 Task: Create a due date automation trigger when advanced on, on the wednesday of the week a card is due add dates without a start date at 11:00 AM.
Action: Mouse moved to (1002, 77)
Screenshot: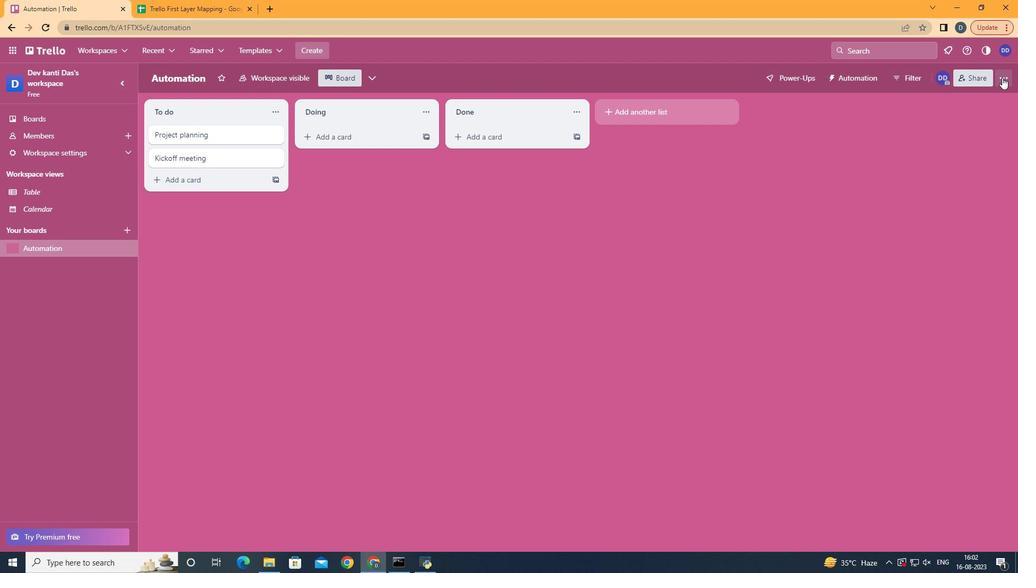 
Action: Mouse pressed left at (1002, 77)
Screenshot: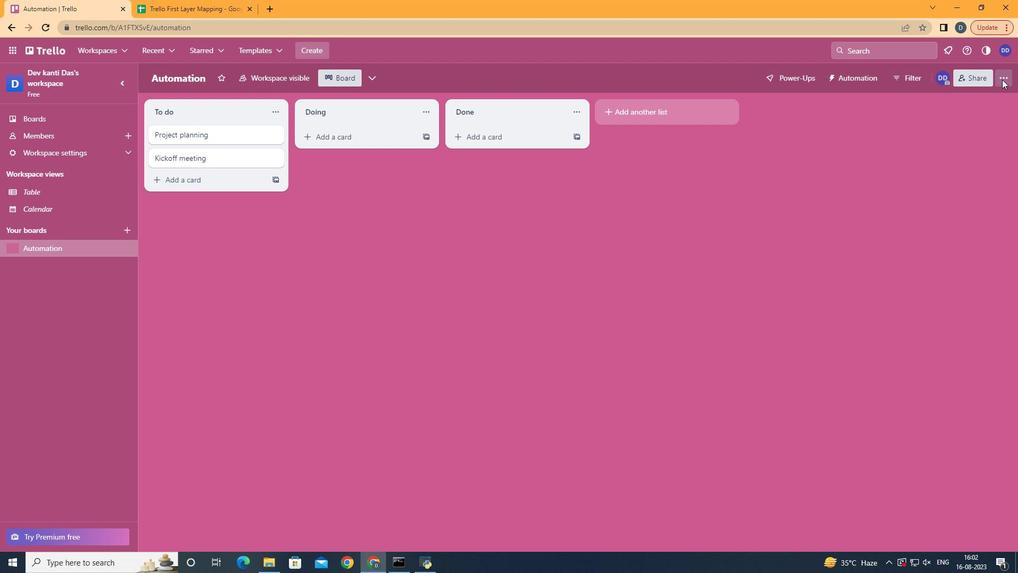 
Action: Mouse moved to (912, 222)
Screenshot: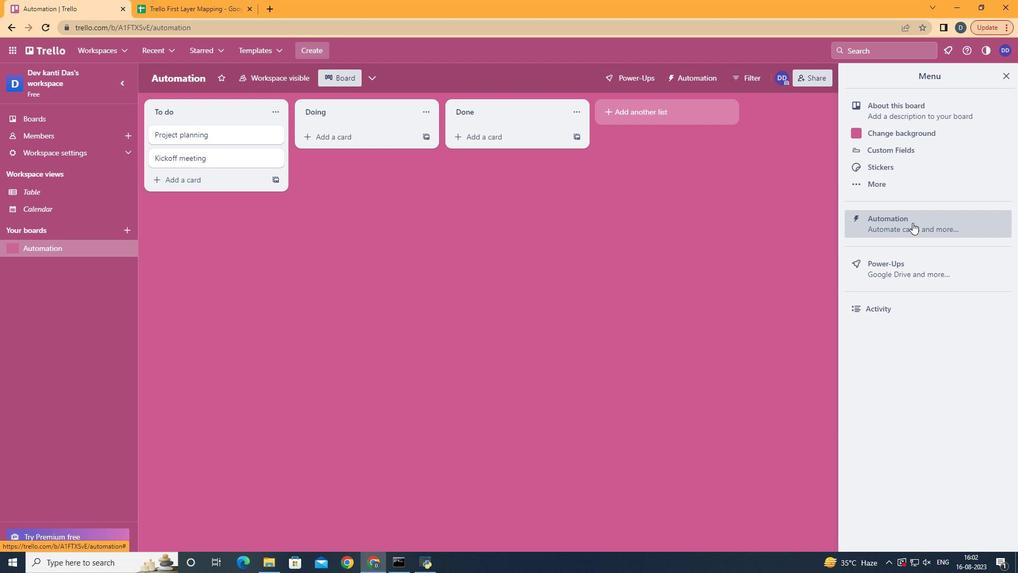 
Action: Mouse pressed left at (912, 222)
Screenshot: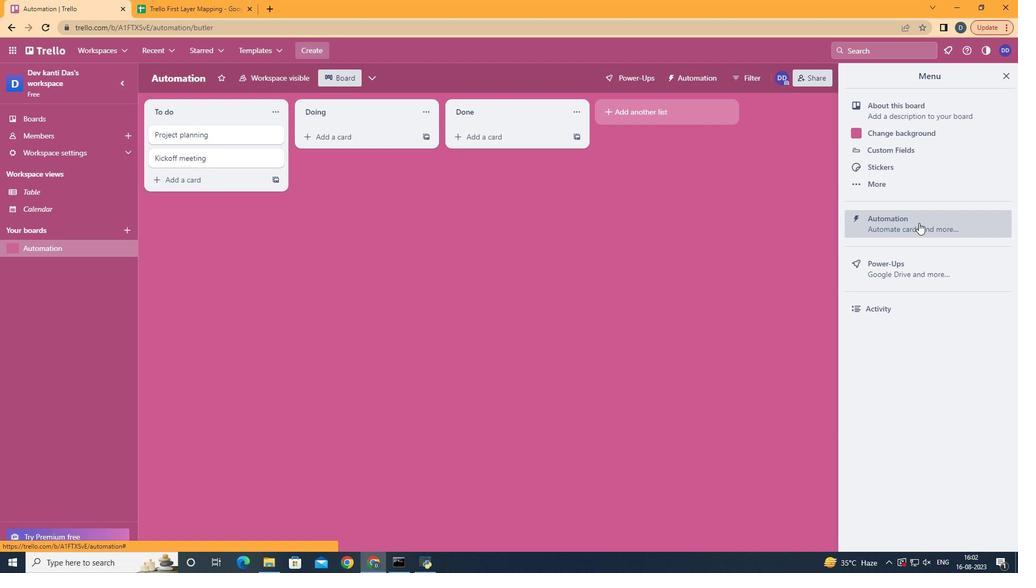 
Action: Mouse moved to (186, 209)
Screenshot: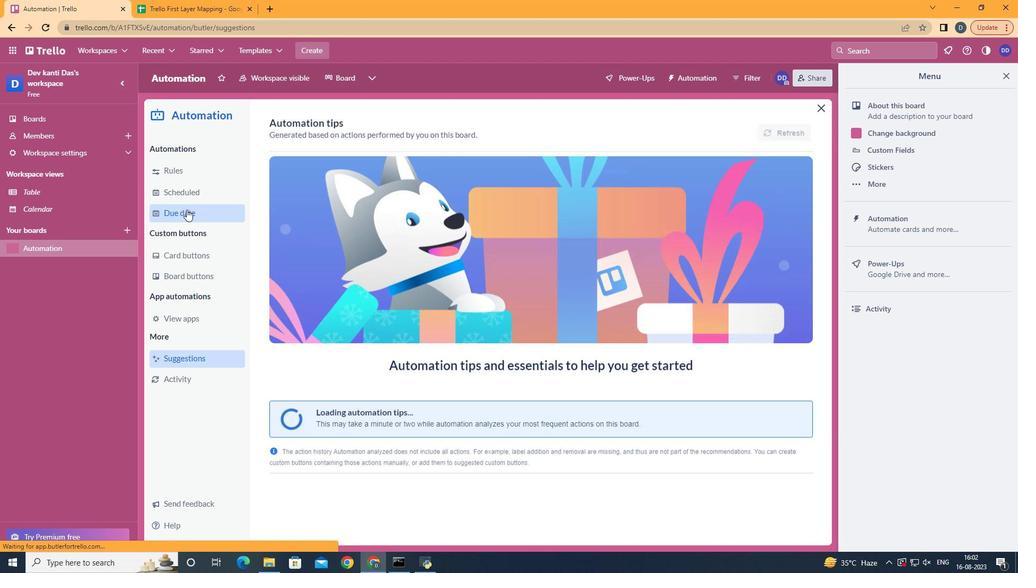 
Action: Mouse pressed left at (186, 209)
Screenshot: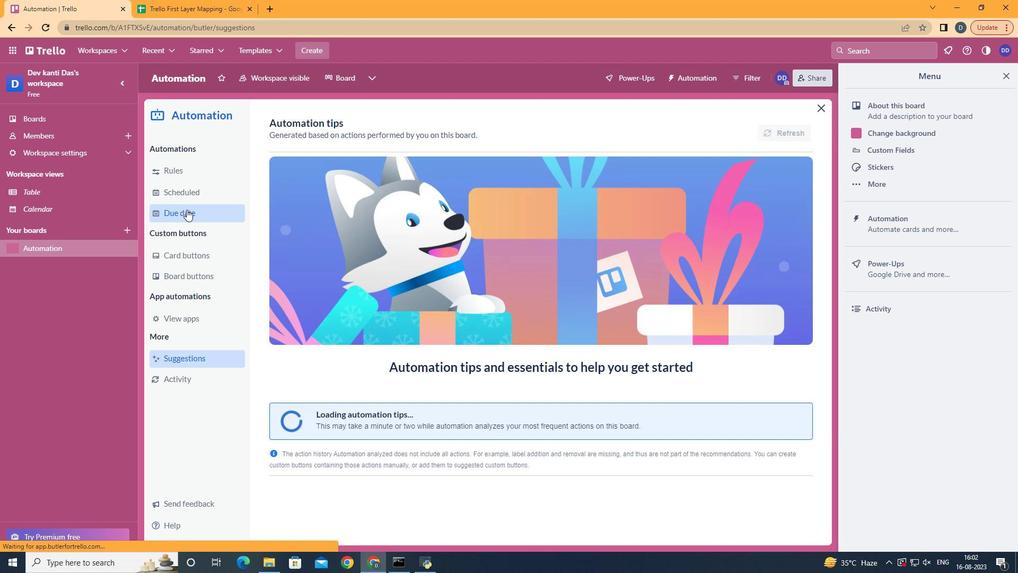 
Action: Mouse moved to (756, 123)
Screenshot: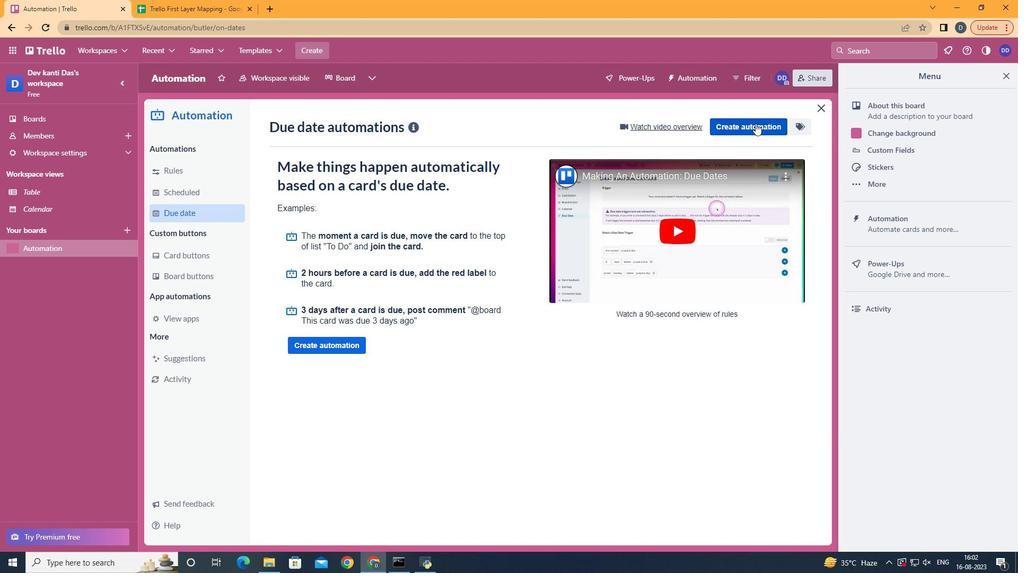 
Action: Mouse pressed left at (756, 123)
Screenshot: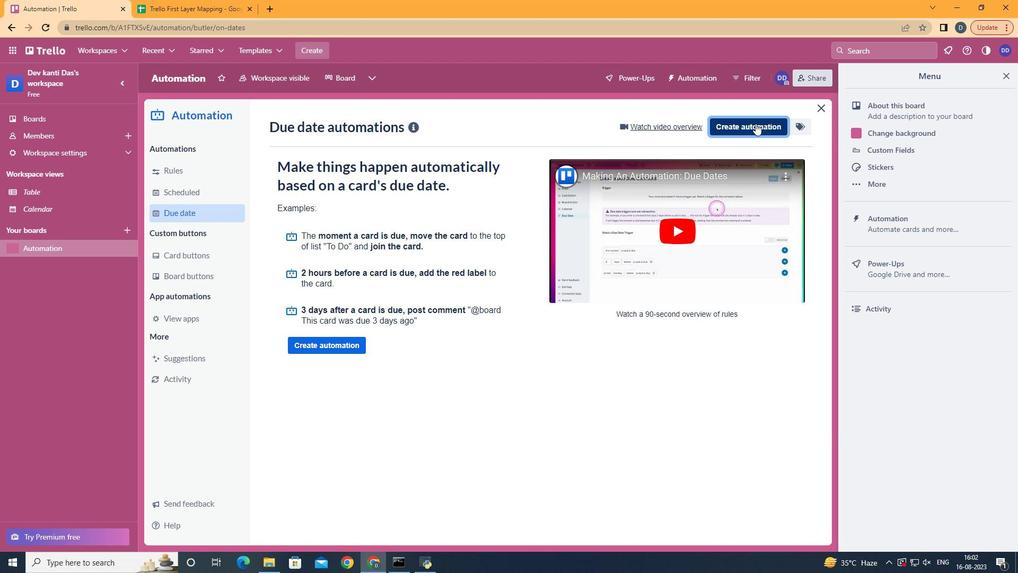 
Action: Mouse moved to (492, 214)
Screenshot: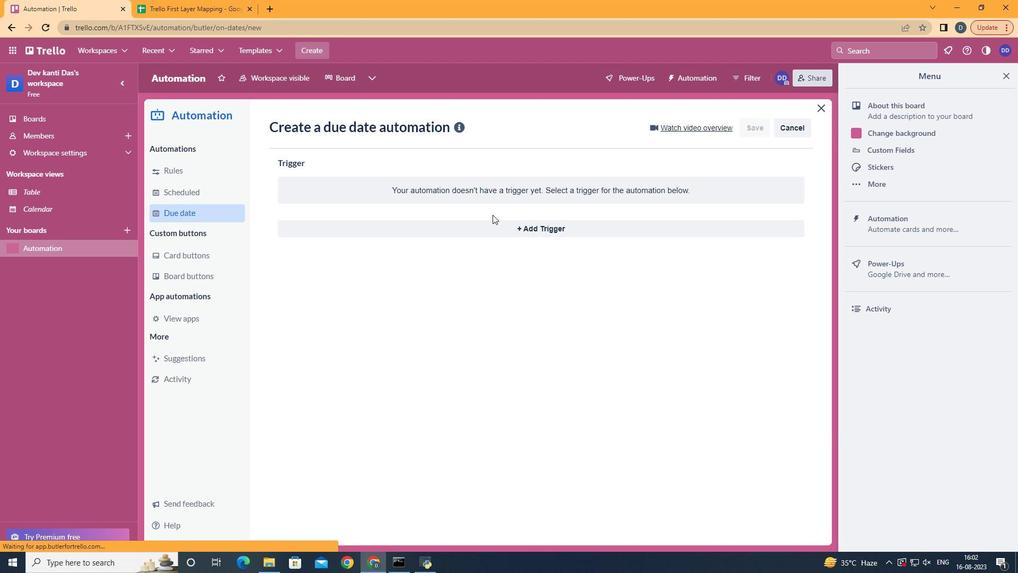 
Action: Mouse pressed left at (492, 214)
Screenshot: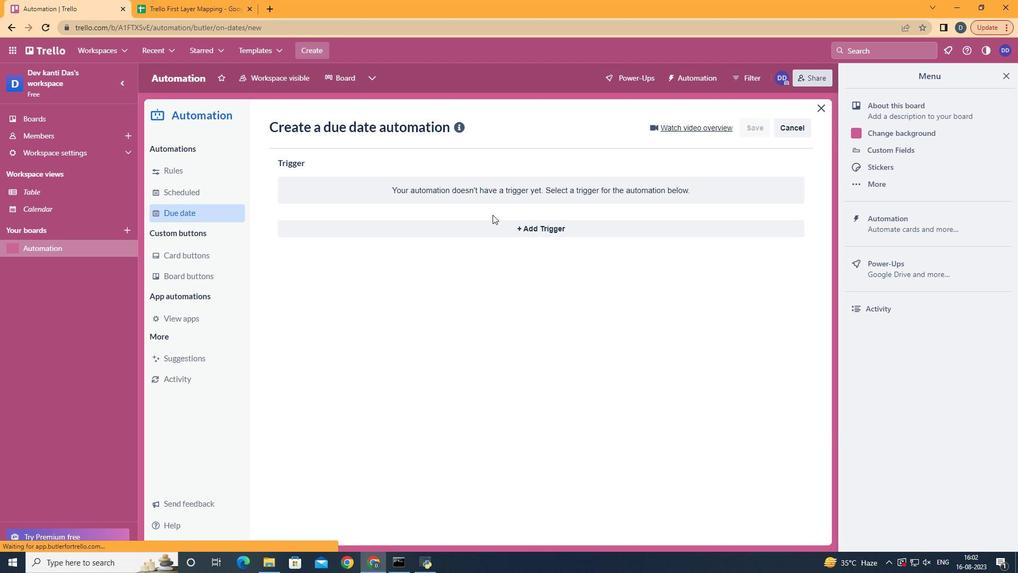 
Action: Mouse moved to (492, 224)
Screenshot: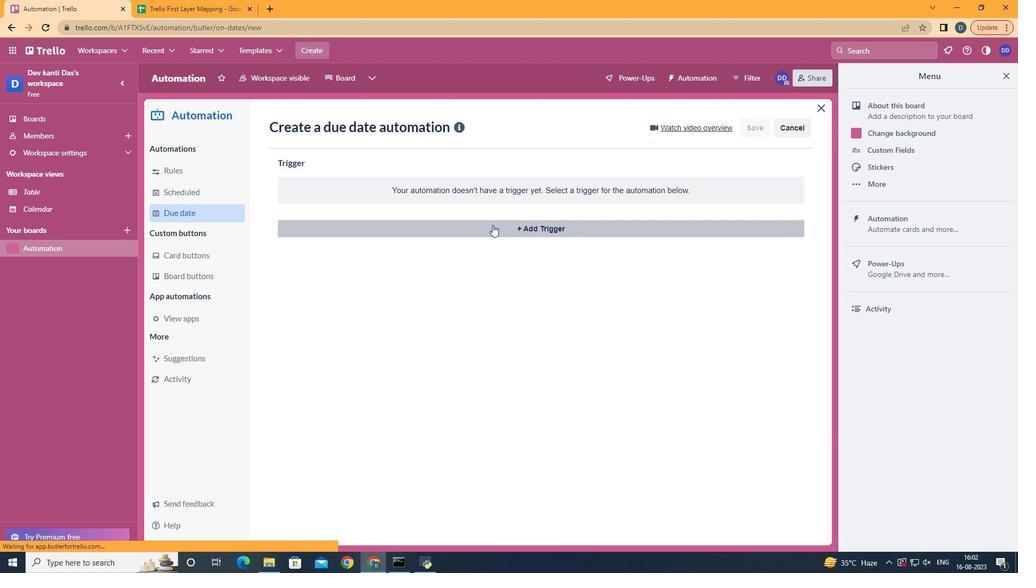 
Action: Mouse pressed left at (492, 224)
Screenshot: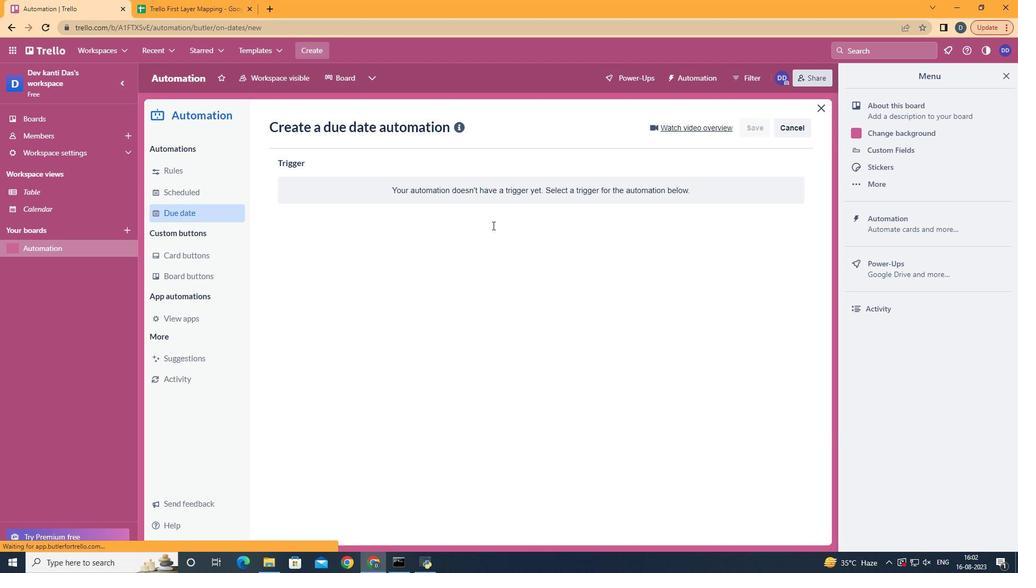
Action: Mouse moved to (349, 319)
Screenshot: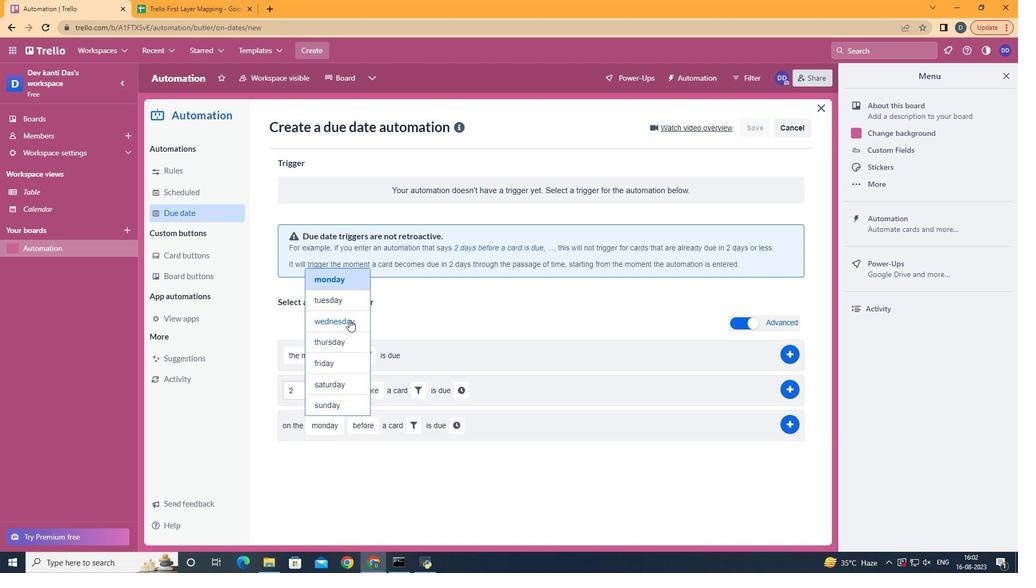 
Action: Mouse pressed left at (349, 319)
Screenshot: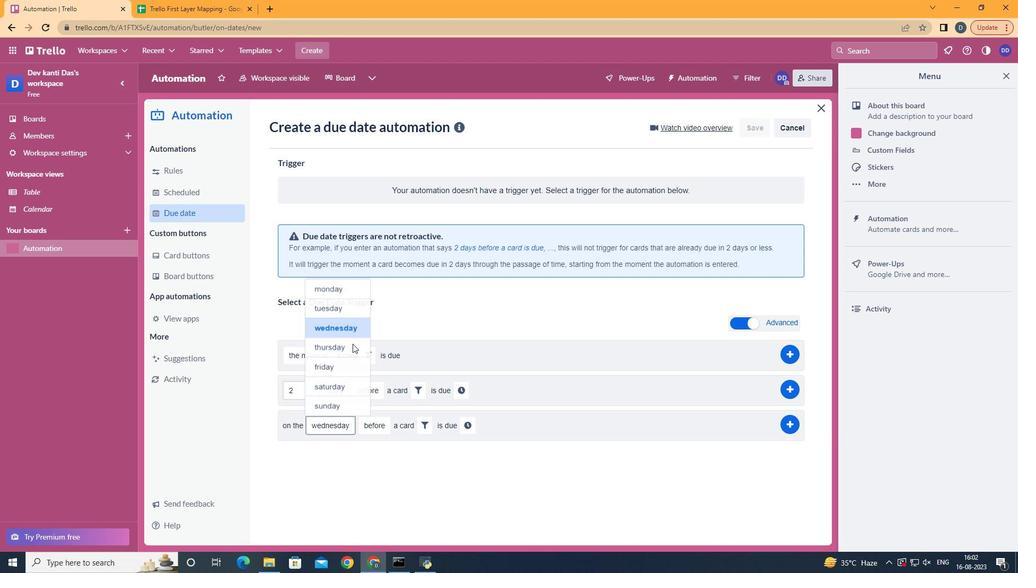 
Action: Mouse moved to (393, 484)
Screenshot: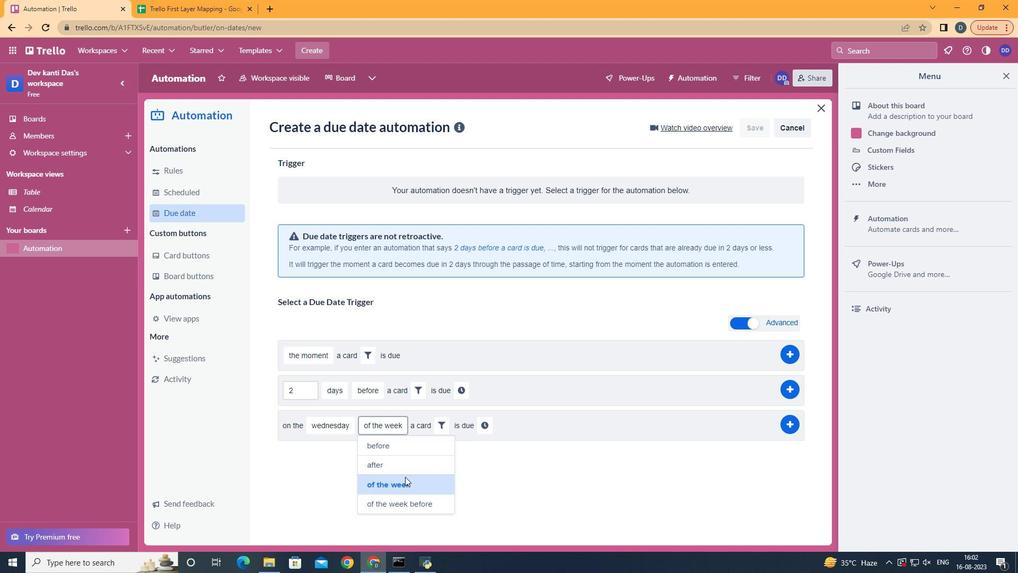 
Action: Mouse pressed left at (393, 484)
Screenshot: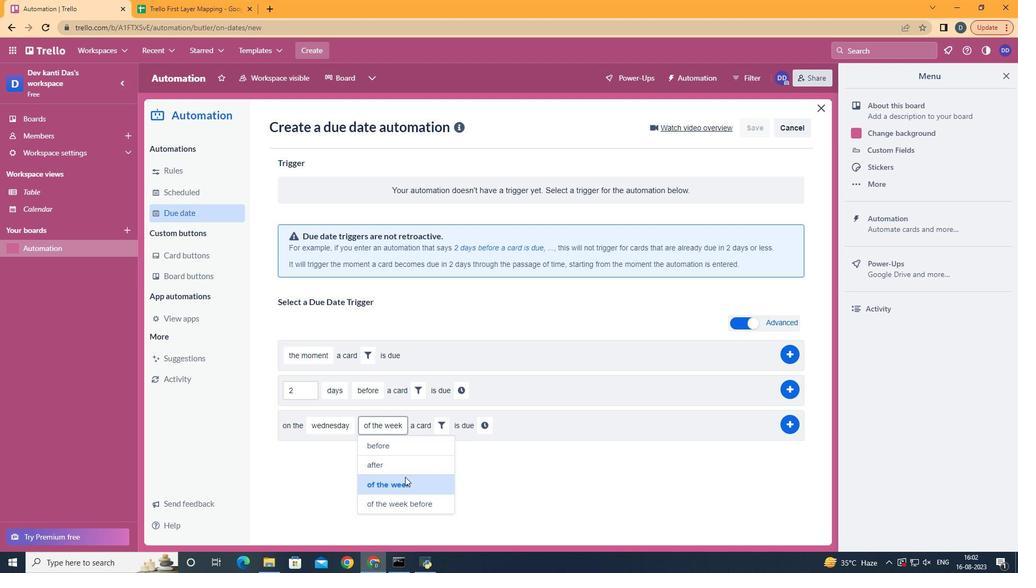 
Action: Mouse moved to (447, 429)
Screenshot: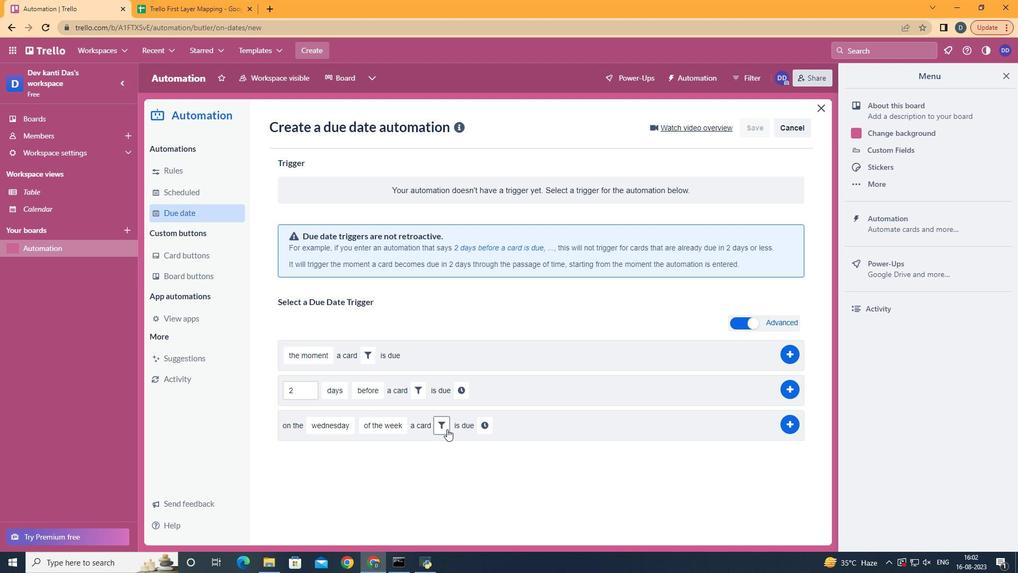 
Action: Mouse pressed left at (447, 429)
Screenshot: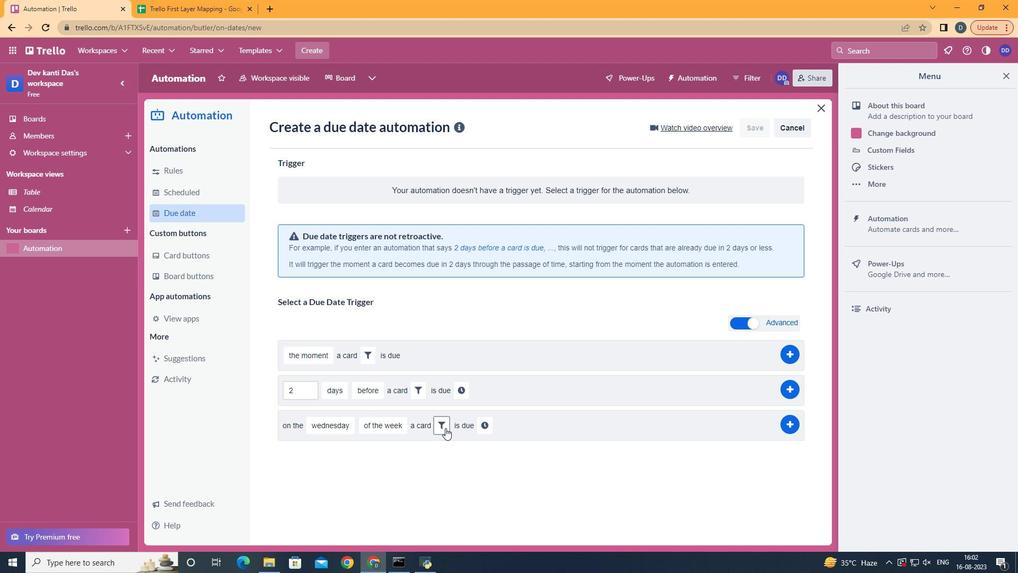 
Action: Mouse moved to (495, 456)
Screenshot: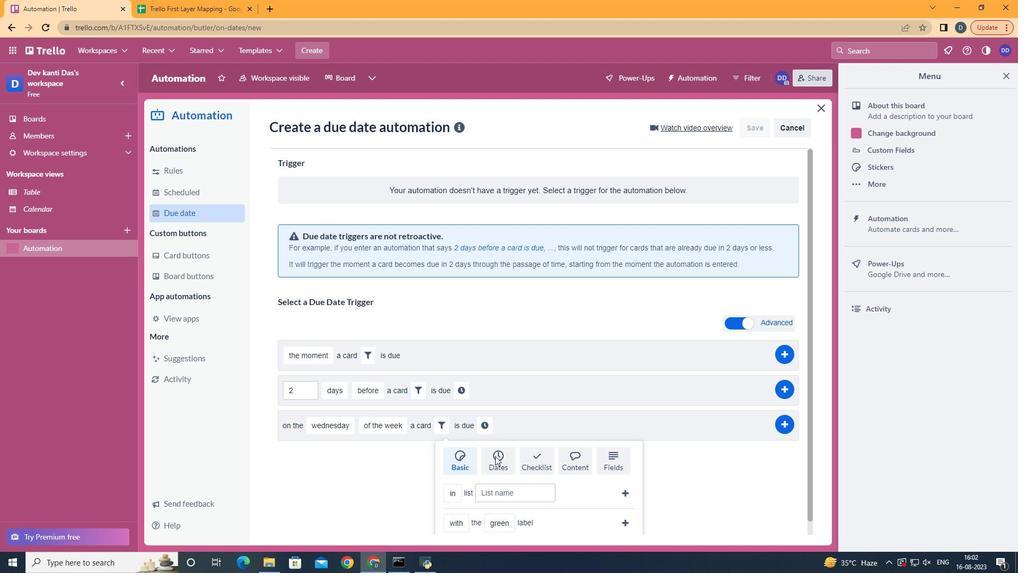 
Action: Mouse pressed left at (495, 456)
Screenshot: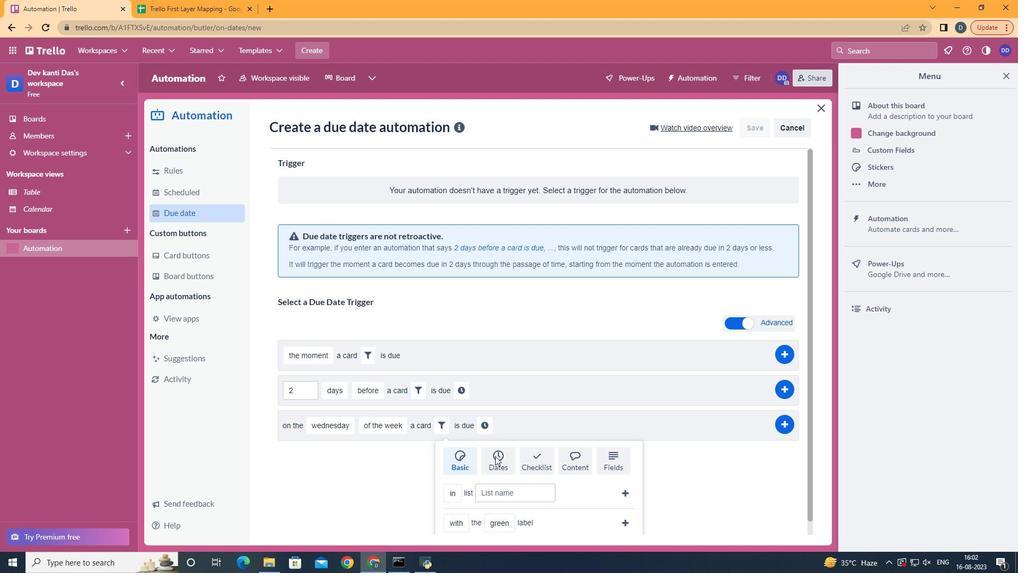 
Action: Mouse moved to (496, 456)
Screenshot: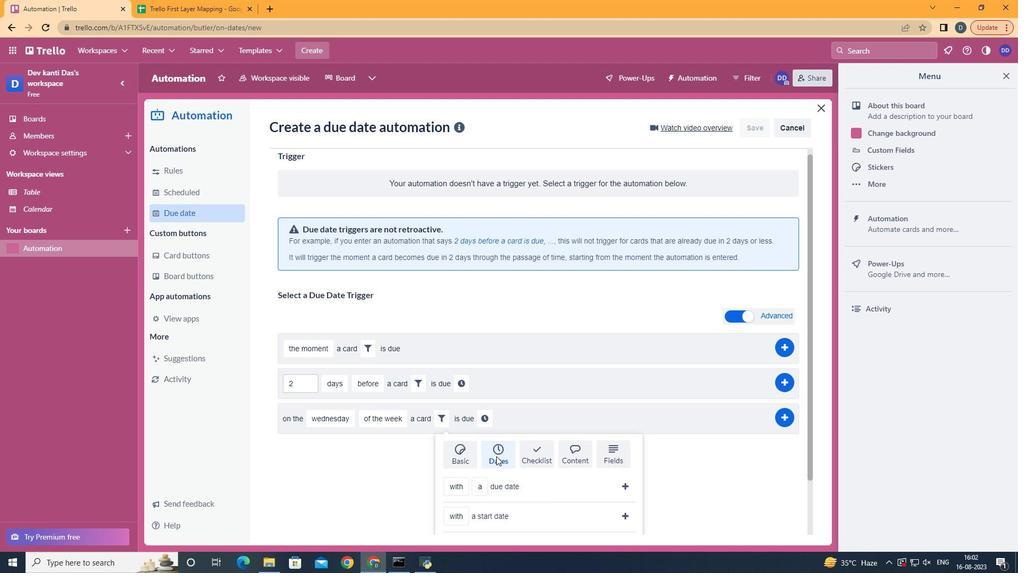 
Action: Mouse scrolled (496, 455) with delta (0, 0)
Screenshot: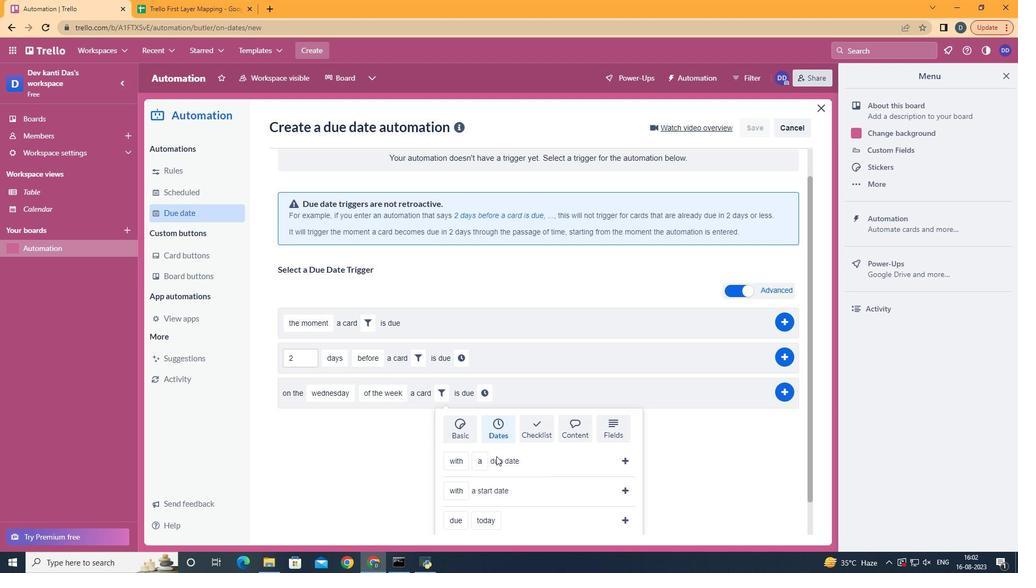 
Action: Mouse scrolled (496, 455) with delta (0, 0)
Screenshot: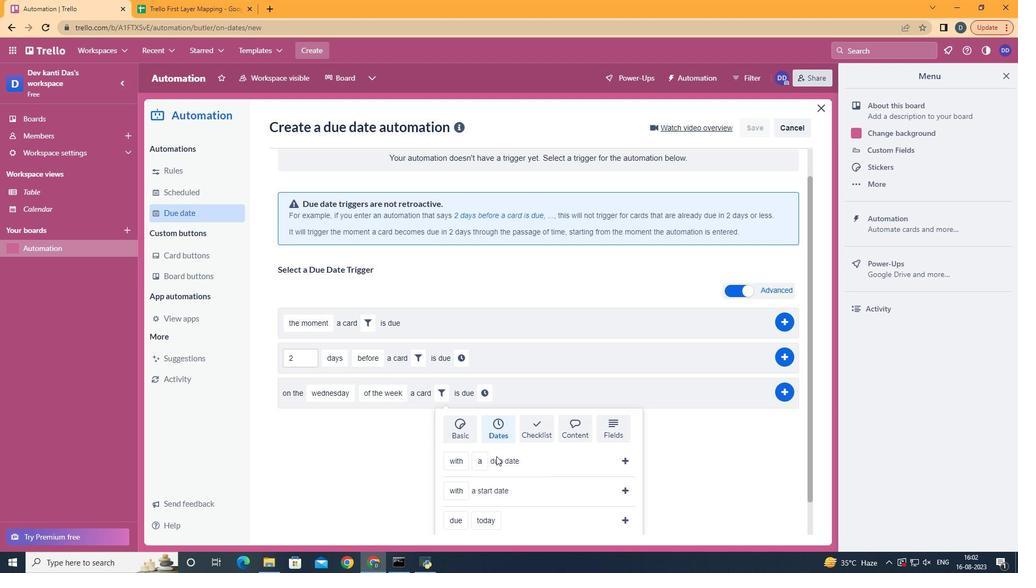 
Action: Mouse scrolled (496, 455) with delta (0, 0)
Screenshot: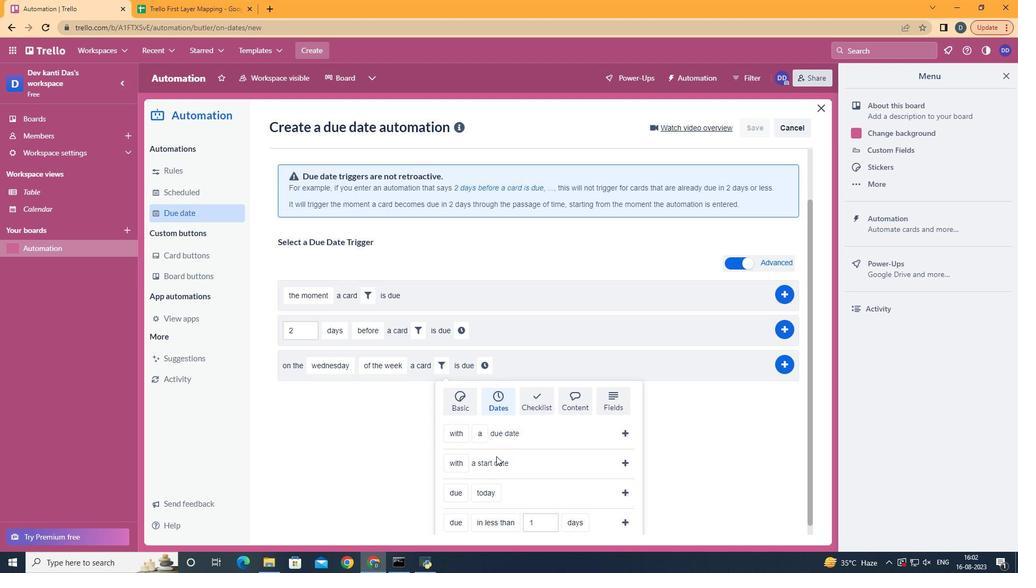 
Action: Mouse moved to (462, 488)
Screenshot: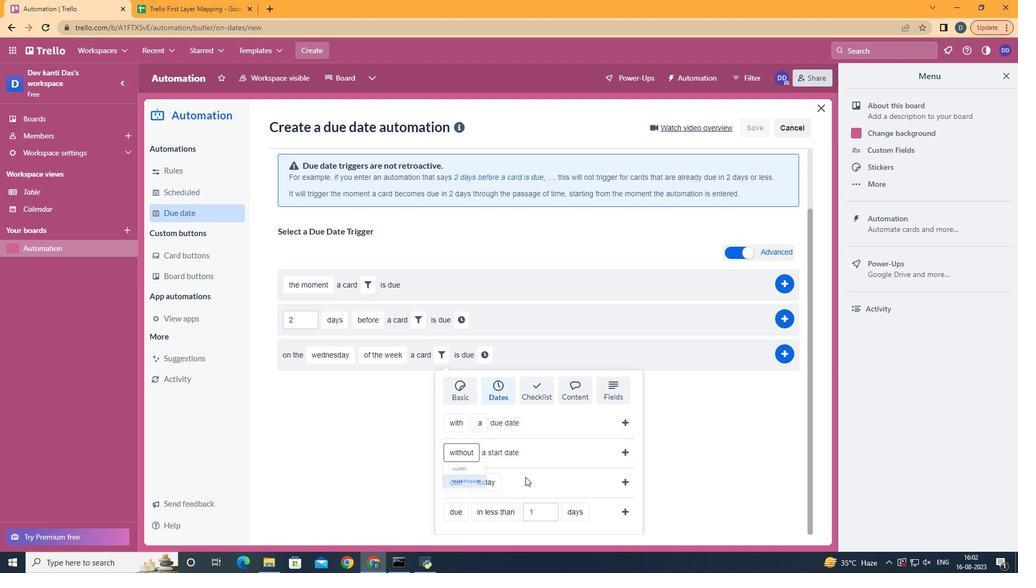 
Action: Mouse pressed left at (462, 488)
Screenshot: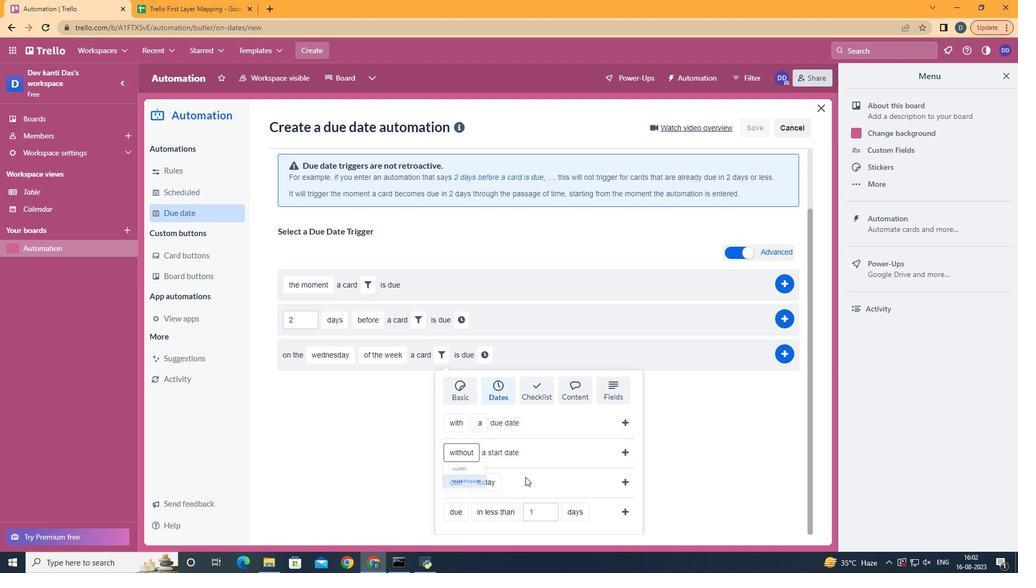 
Action: Mouse moved to (627, 454)
Screenshot: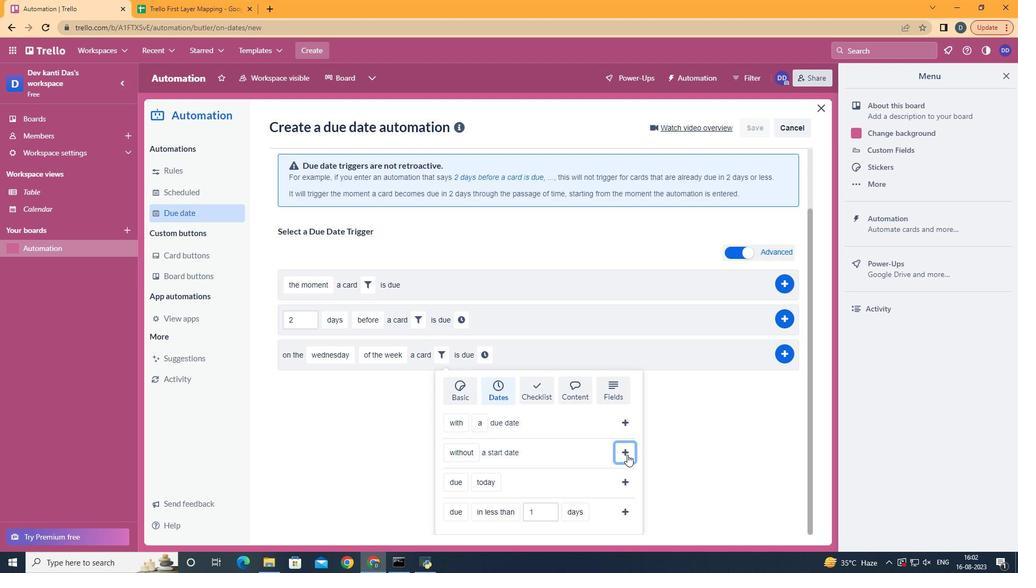 
Action: Mouse pressed left at (627, 454)
Screenshot: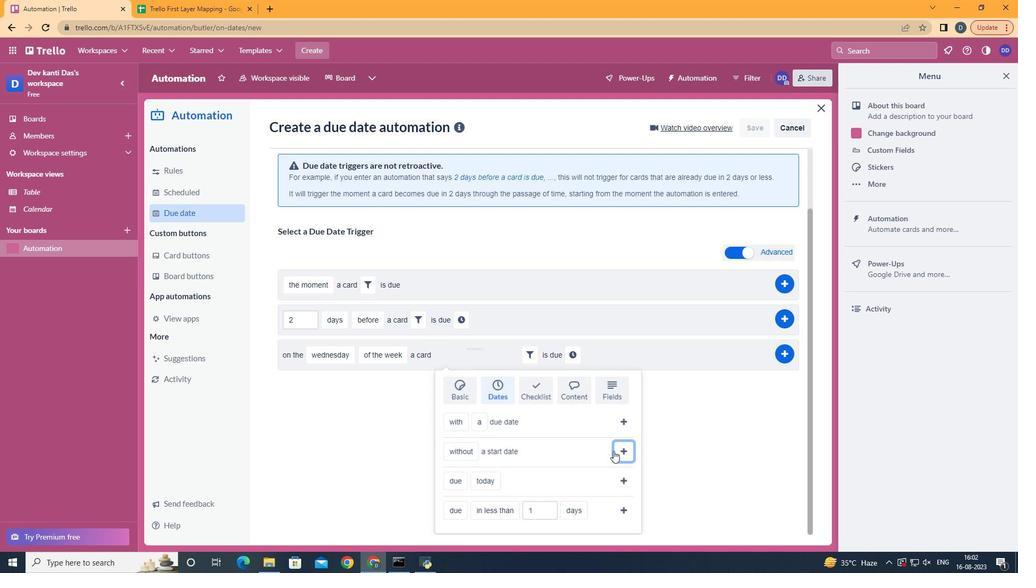 
Action: Mouse moved to (576, 423)
Screenshot: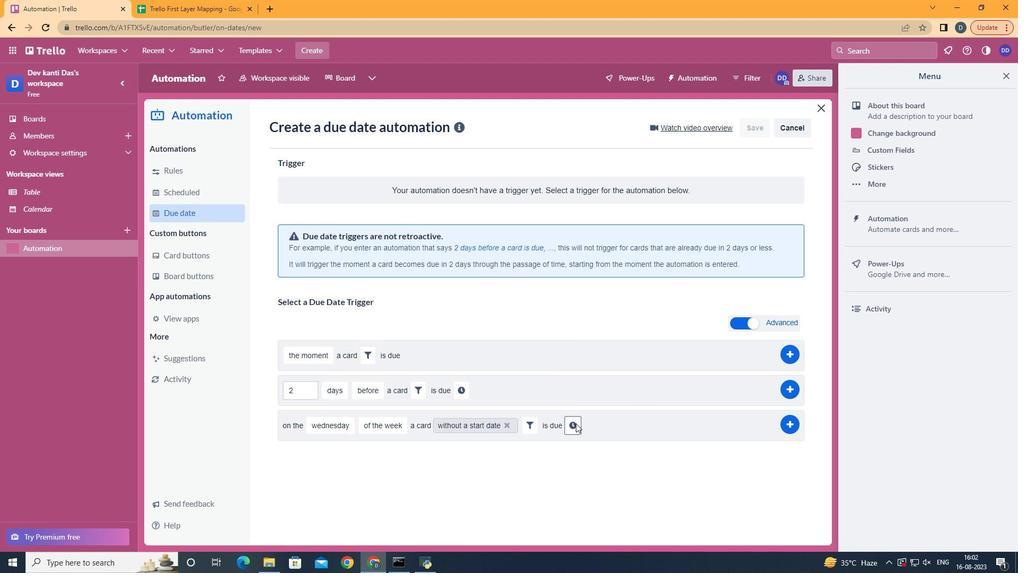
Action: Mouse pressed left at (576, 423)
Screenshot: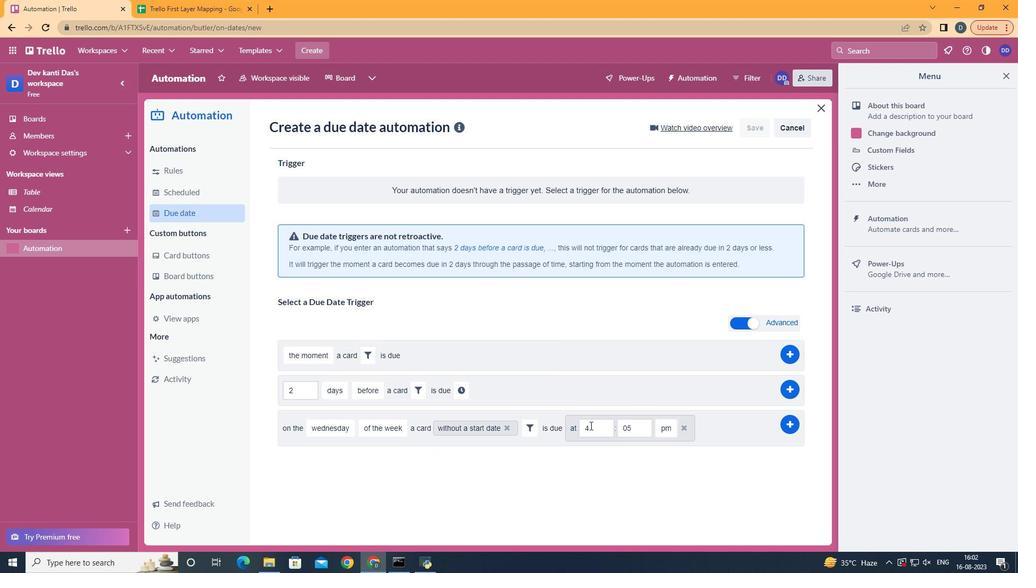 
Action: Mouse moved to (591, 425)
Screenshot: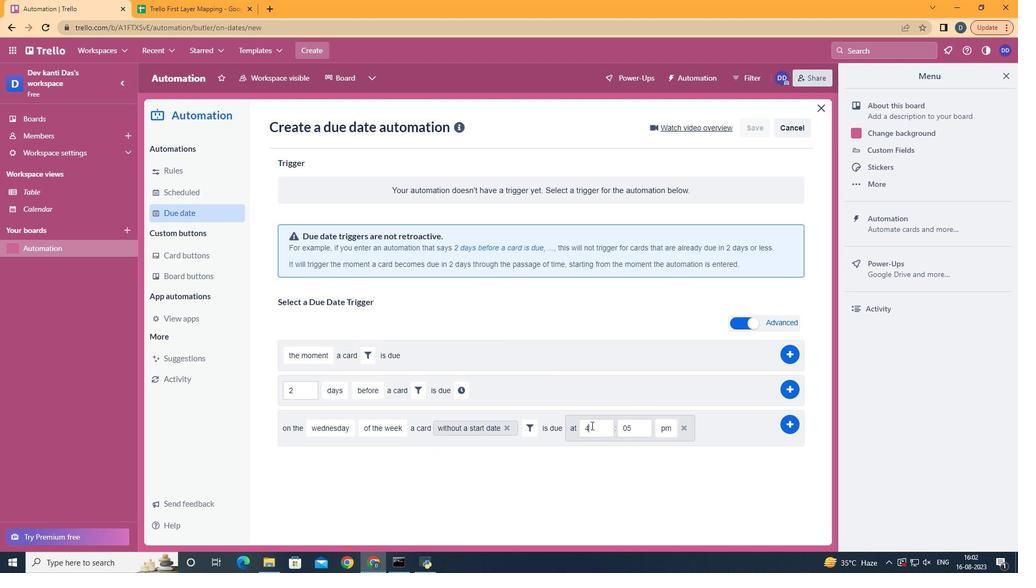 
Action: Mouse pressed left at (591, 425)
Screenshot: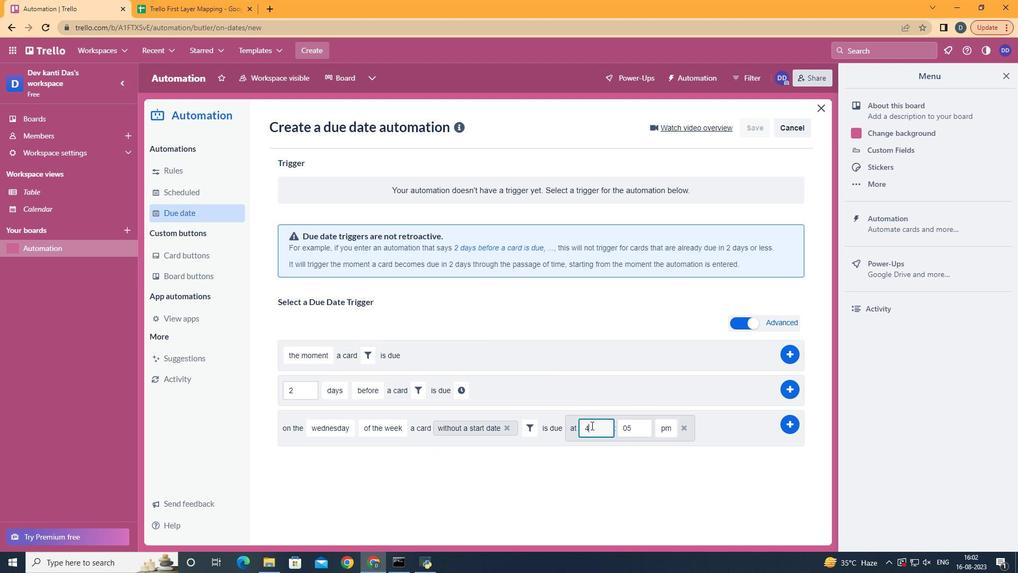 
Action: Mouse moved to (591, 425)
Screenshot: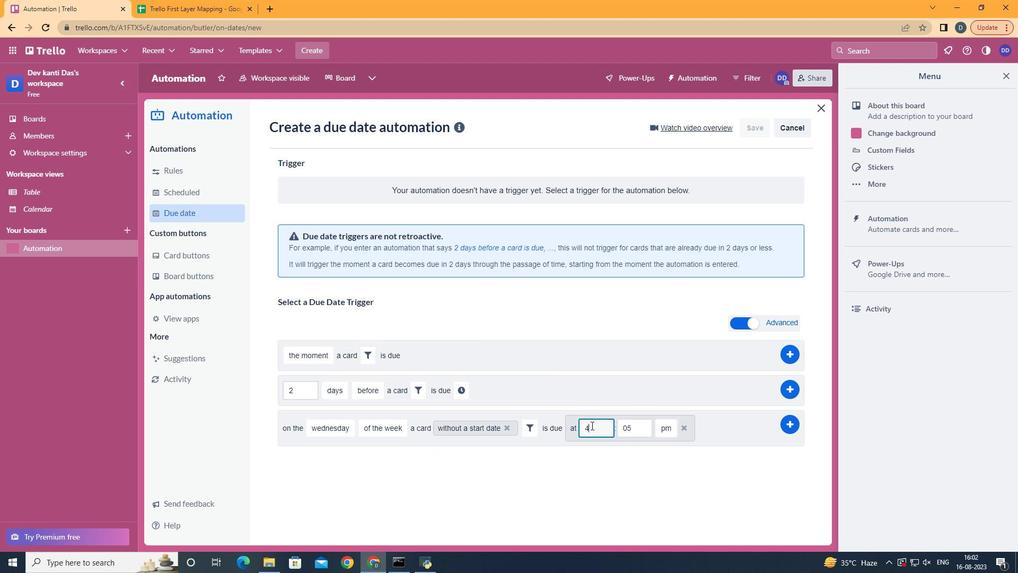 
Action: Key pressed <Key.backspace>11
Screenshot: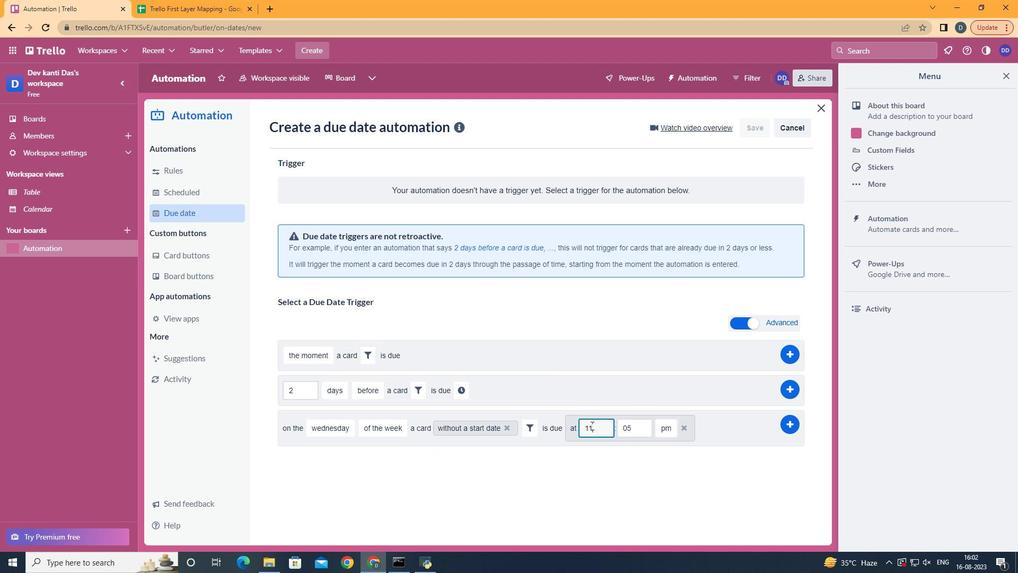 
Action: Mouse moved to (636, 431)
Screenshot: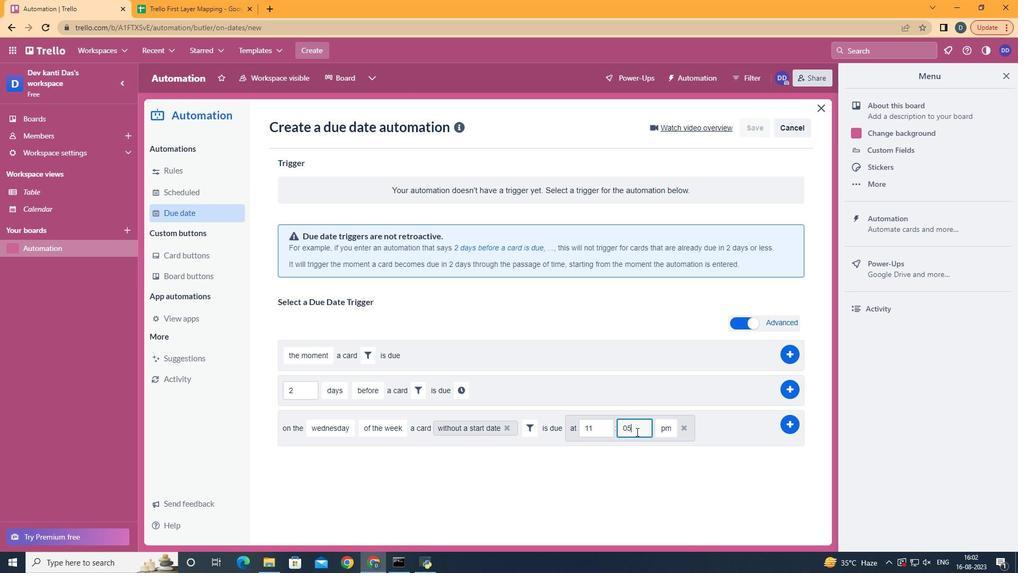 
Action: Mouse pressed left at (636, 431)
Screenshot: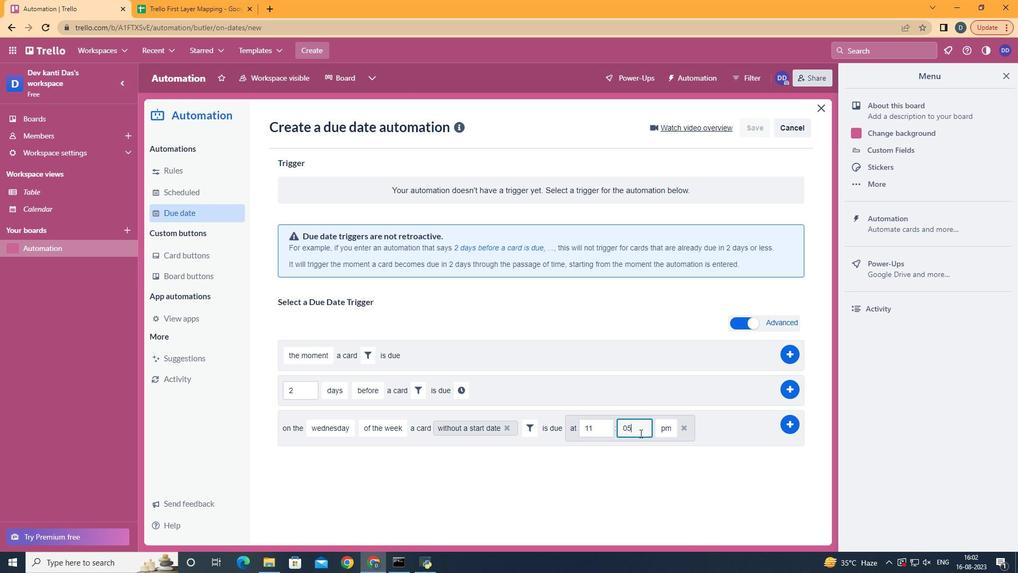 
Action: Mouse moved to (640, 433)
Screenshot: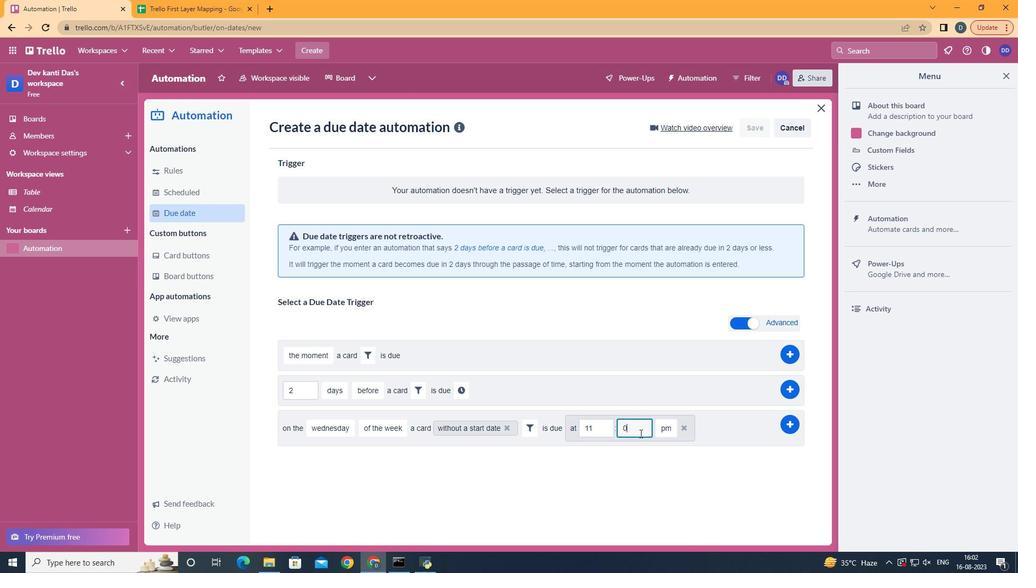 
Action: Key pressed <Key.backspace>0
Screenshot: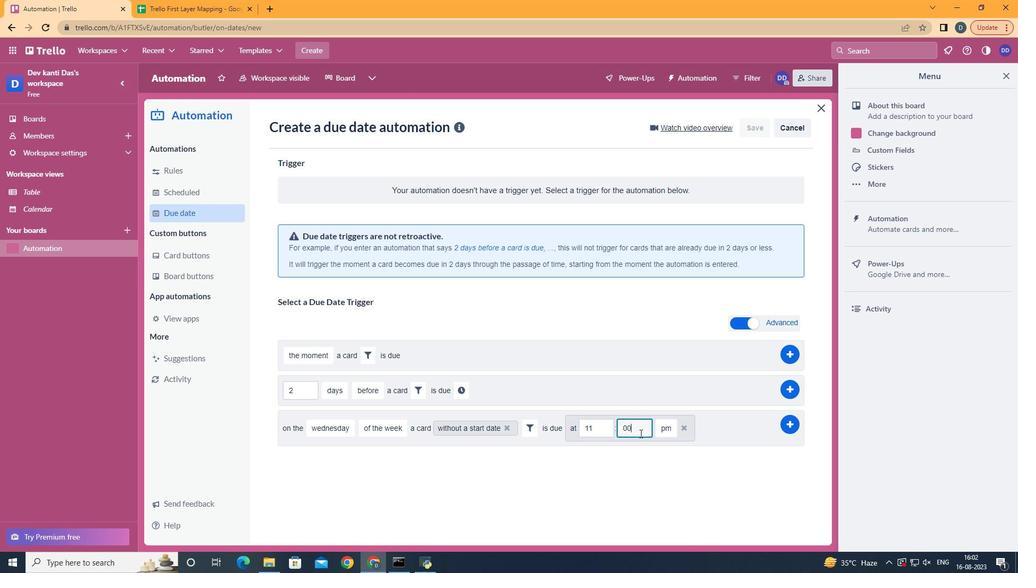 
Action: Mouse moved to (670, 445)
Screenshot: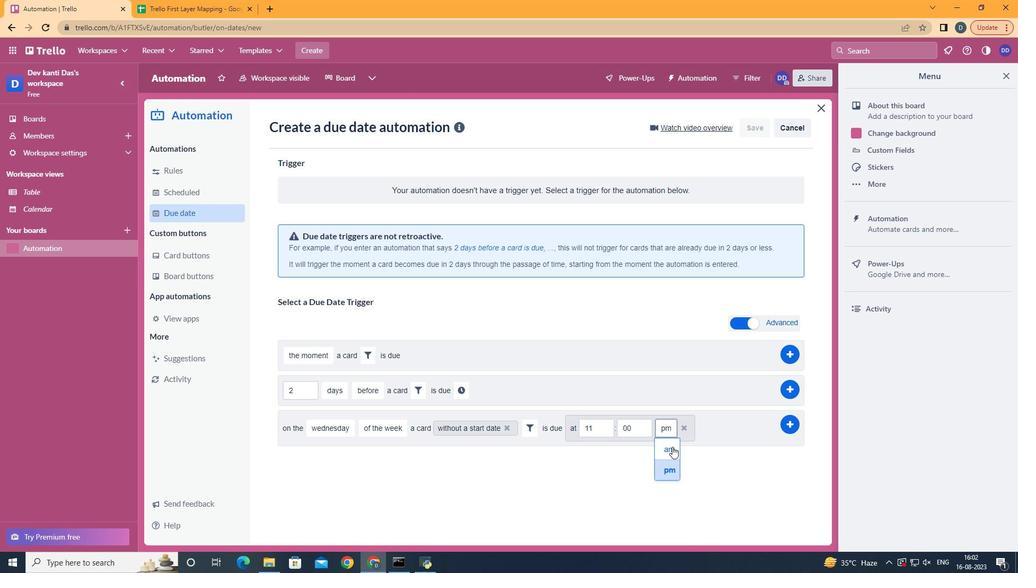 
Action: Mouse pressed left at (670, 445)
Screenshot: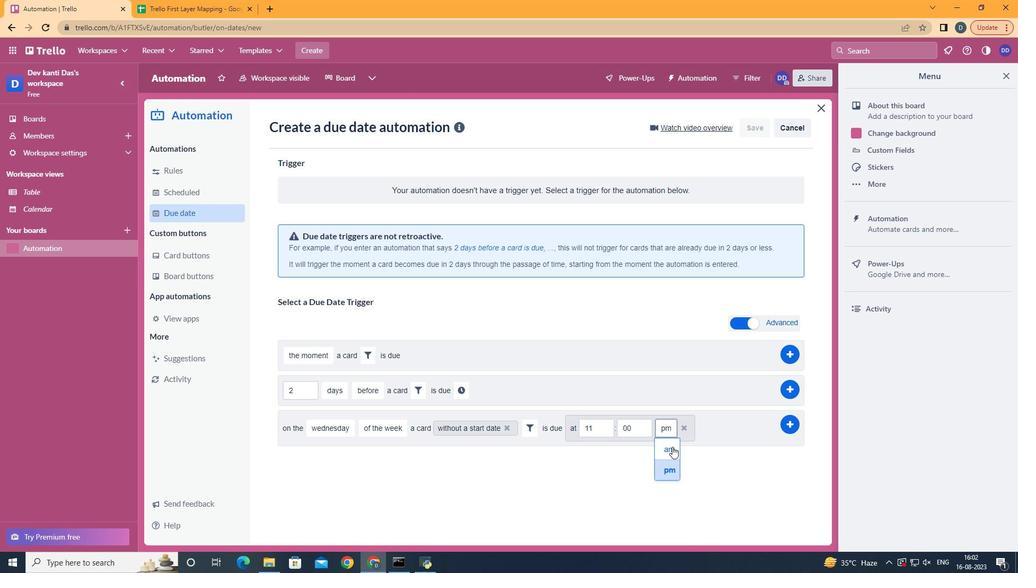 
Action: Mouse moved to (799, 422)
Screenshot: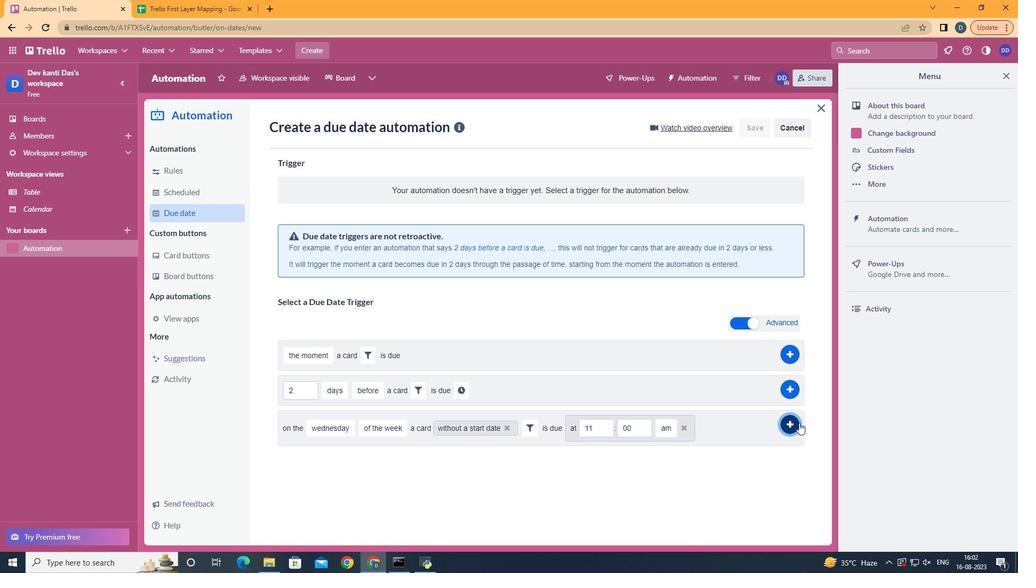 
Action: Mouse pressed left at (799, 422)
Screenshot: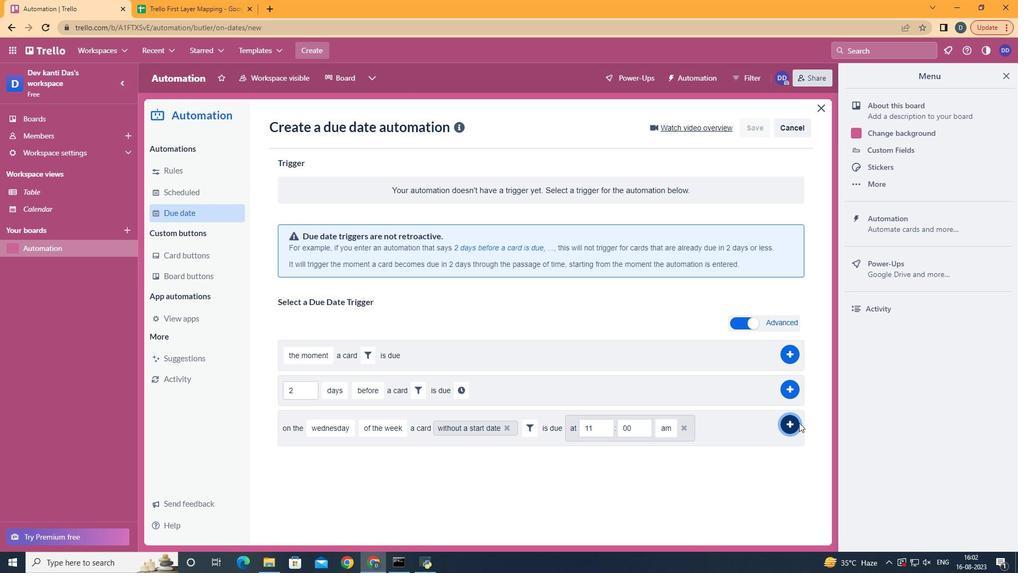 
